 Task: Use the formula "HYPGEOMDIST" in spreadsheet "Project portfolio".
Action: Mouse moved to (347, 320)
Screenshot: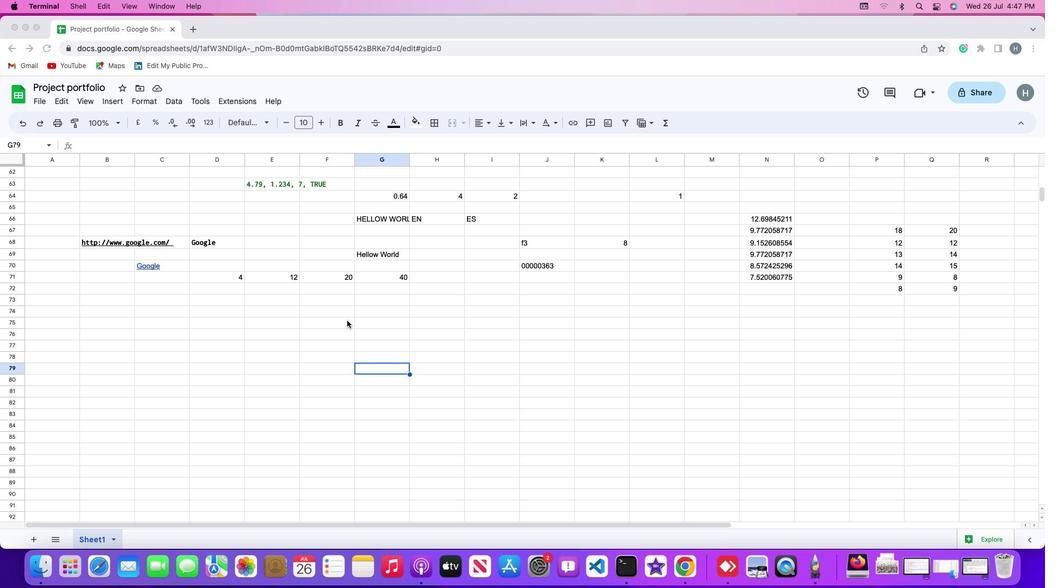 
Action: Mouse pressed left at (347, 320)
Screenshot: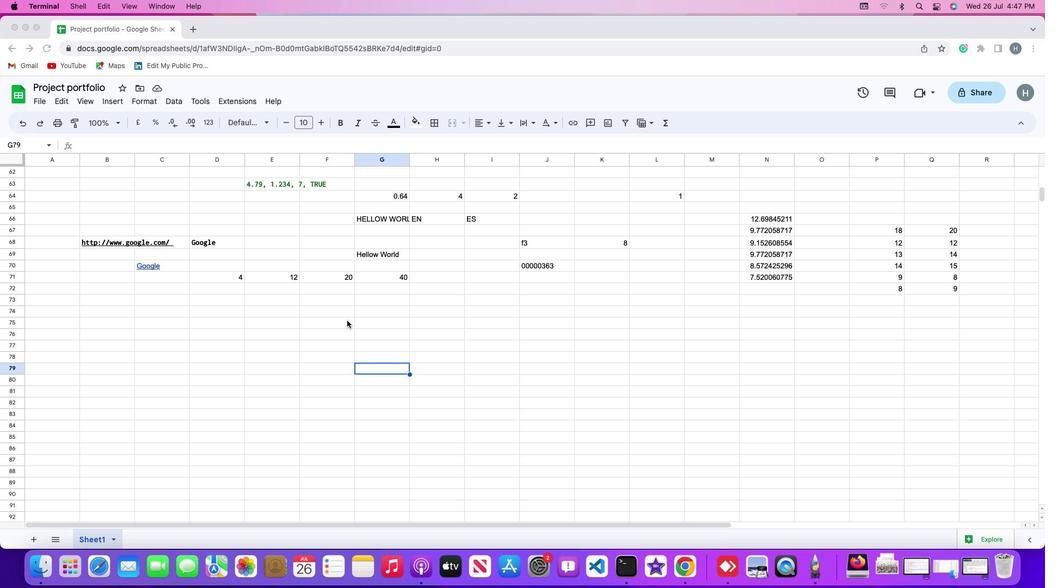 
Action: Mouse moved to (310, 317)
Screenshot: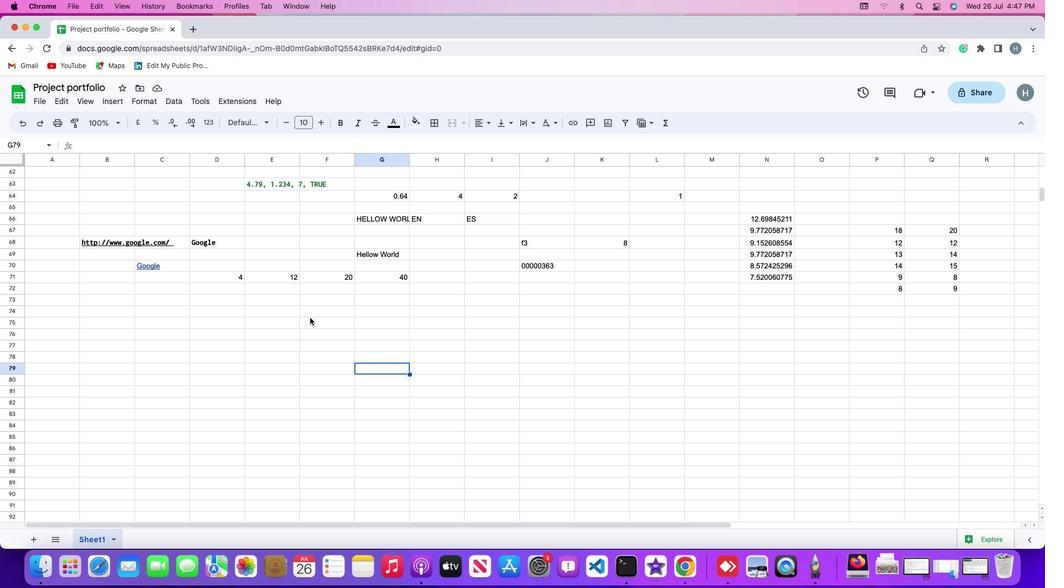 
Action: Mouse pressed left at (310, 317)
Screenshot: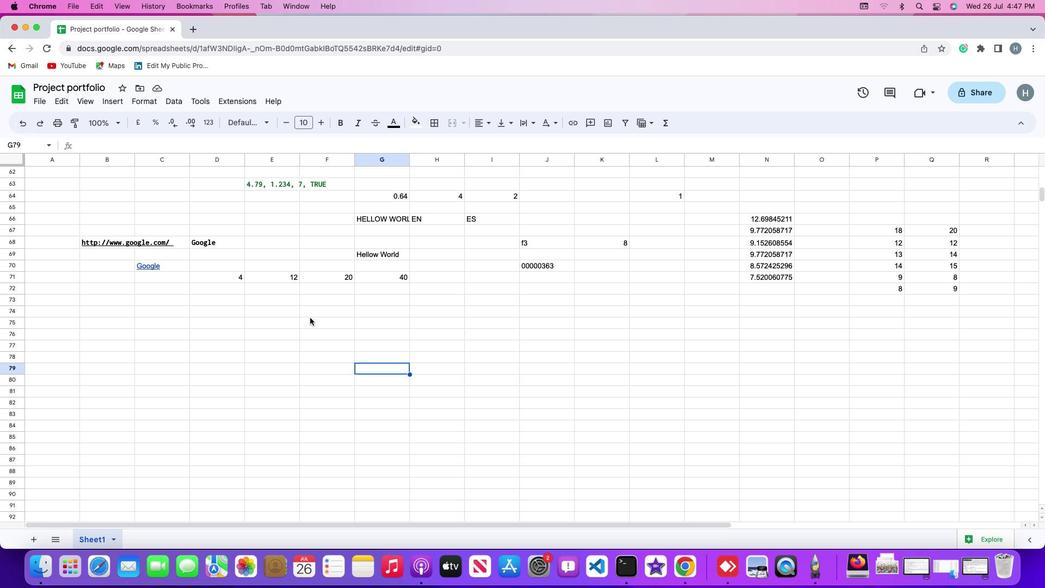 
Action: Mouse moved to (114, 102)
Screenshot: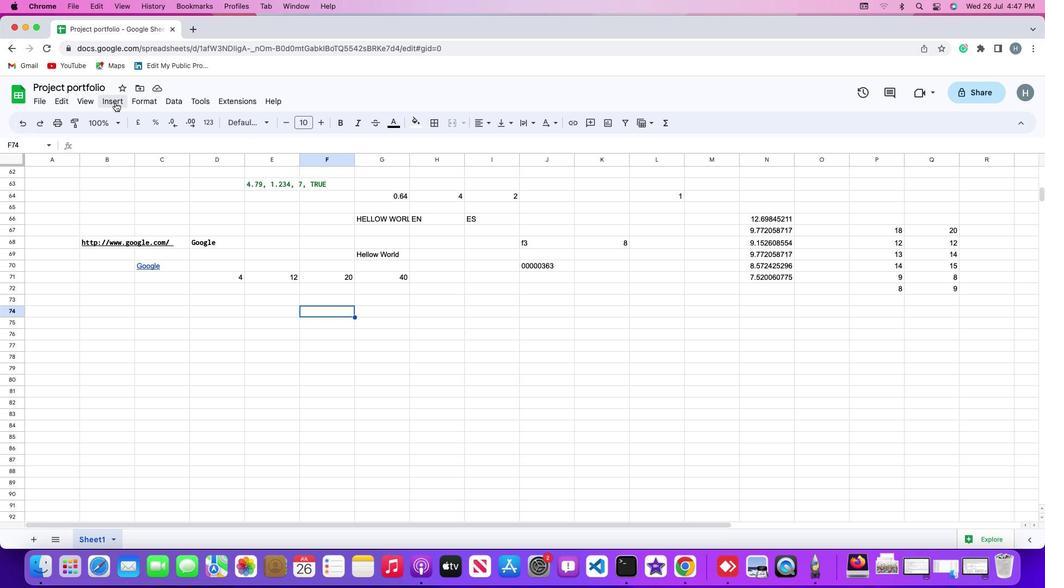 
Action: Mouse pressed left at (114, 102)
Screenshot: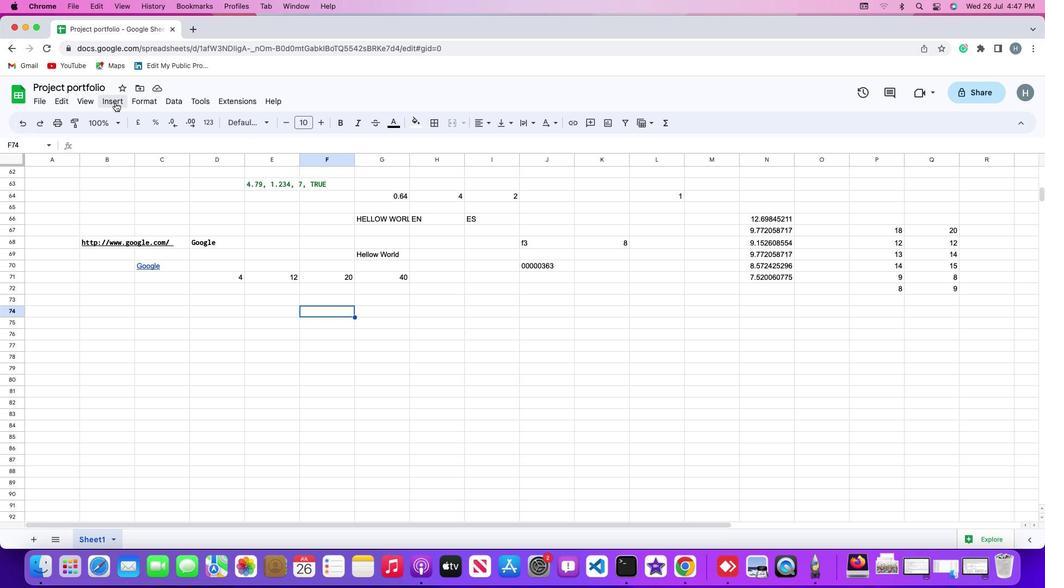 
Action: Mouse moved to (134, 281)
Screenshot: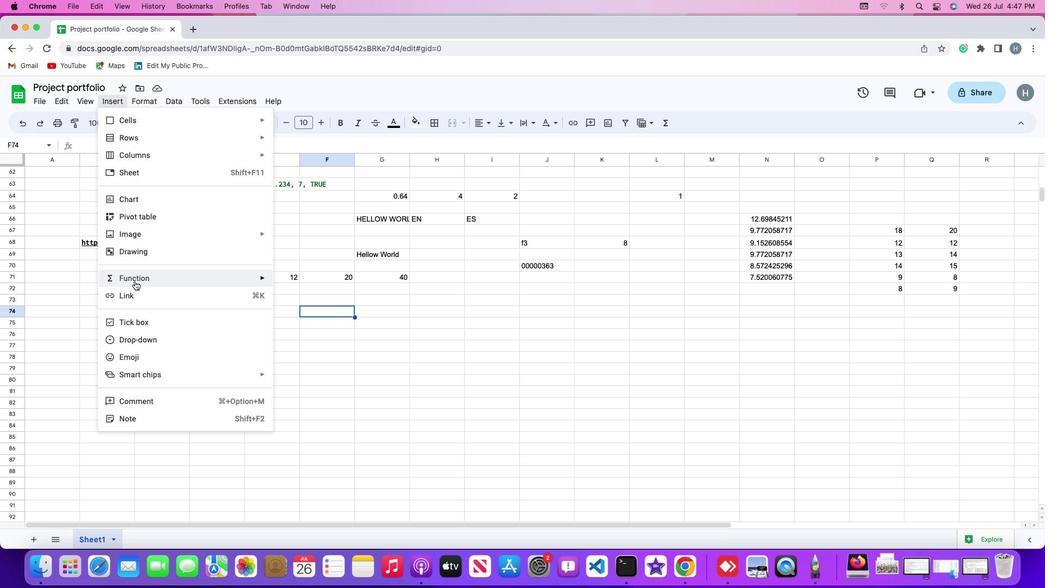 
Action: Mouse pressed left at (134, 281)
Screenshot: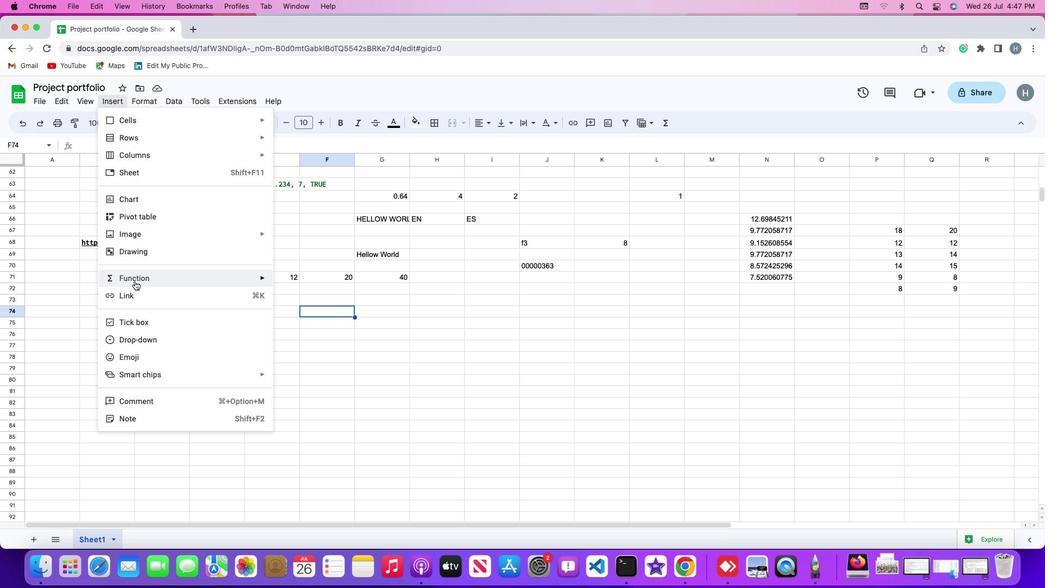 
Action: Mouse moved to (328, 231)
Screenshot: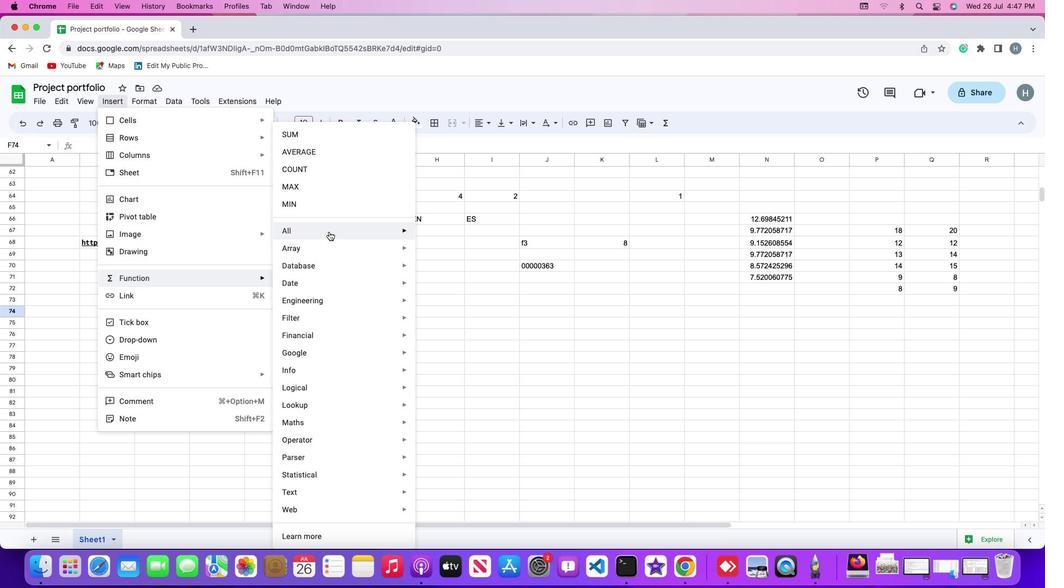 
Action: Mouse pressed left at (328, 231)
Screenshot: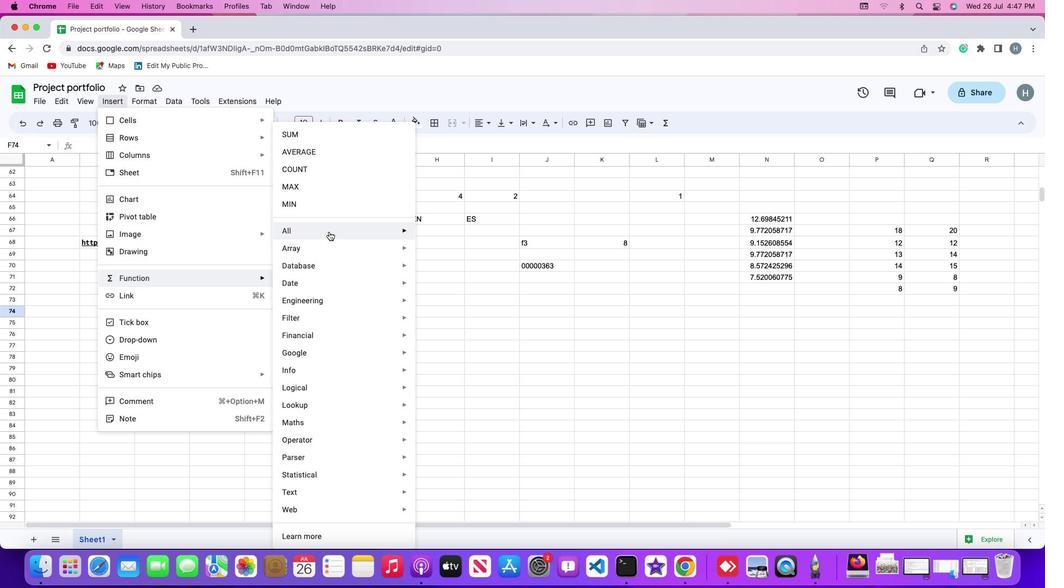 
Action: Mouse moved to (442, 430)
Screenshot: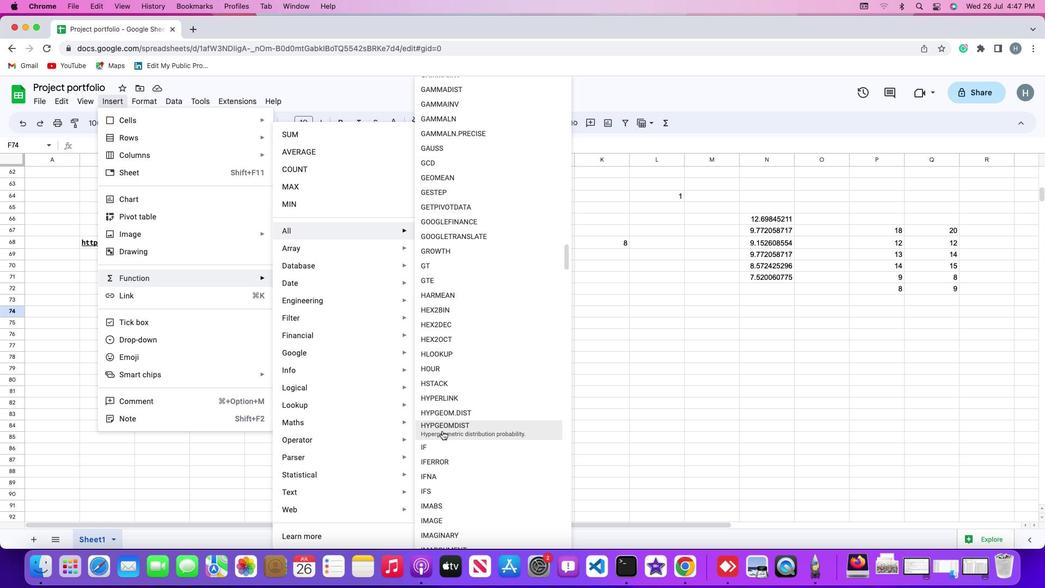 
Action: Mouse pressed left at (442, 430)
Screenshot: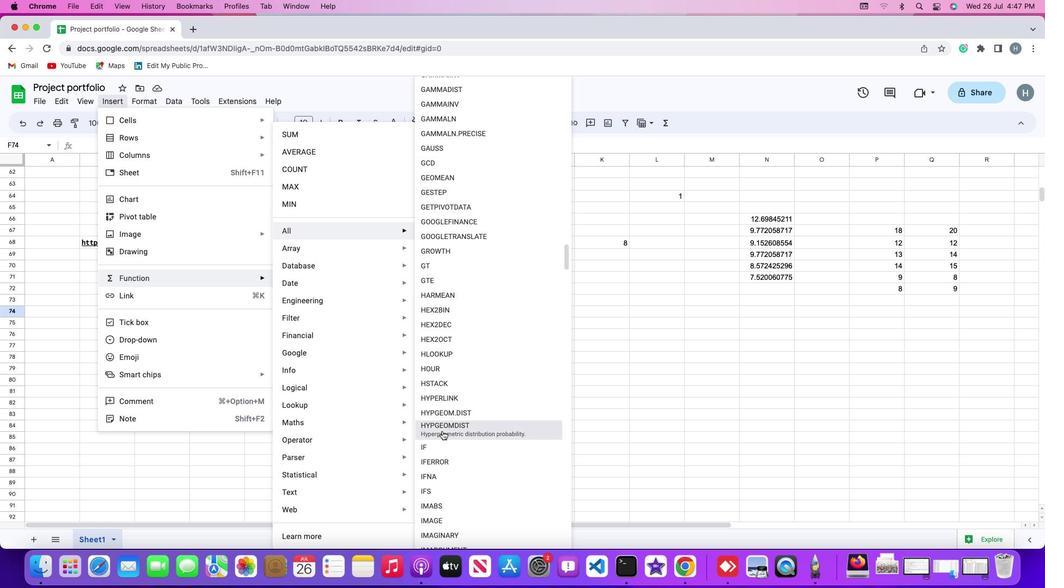 
Action: Mouse moved to (234, 276)
Screenshot: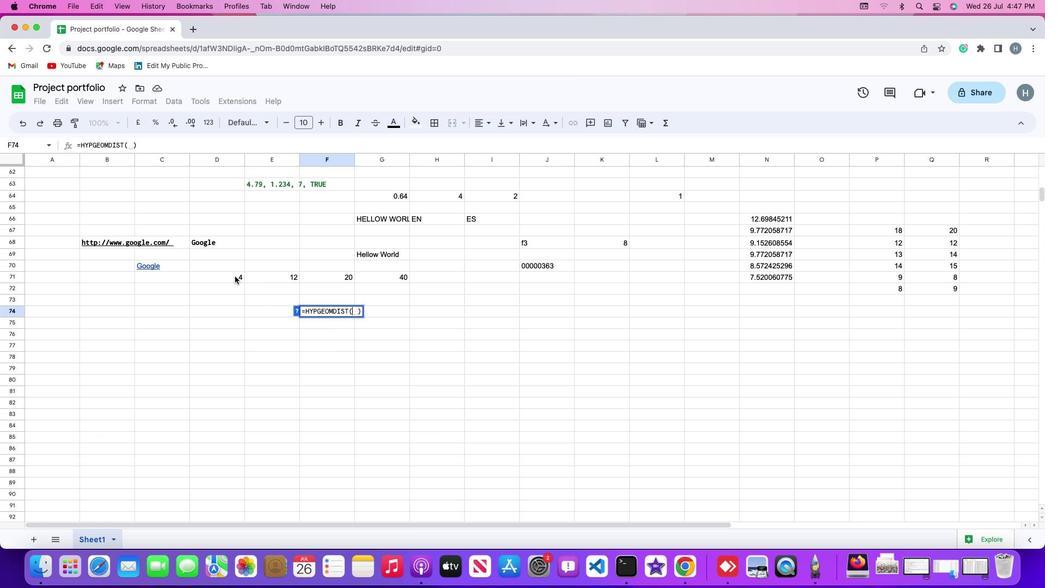 
Action: Mouse pressed left at (234, 276)
Screenshot: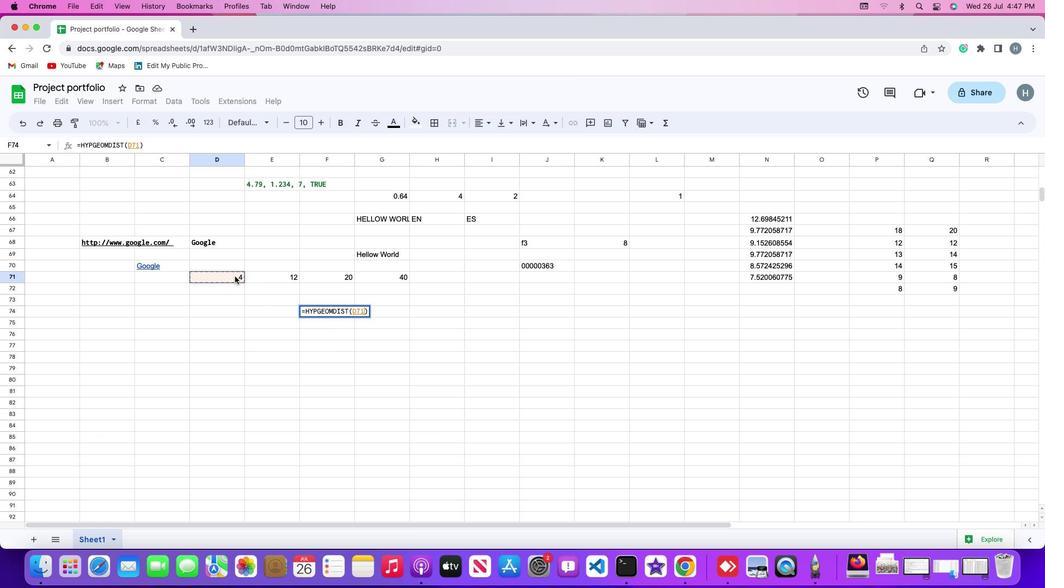 
Action: Key pressed ','
Screenshot: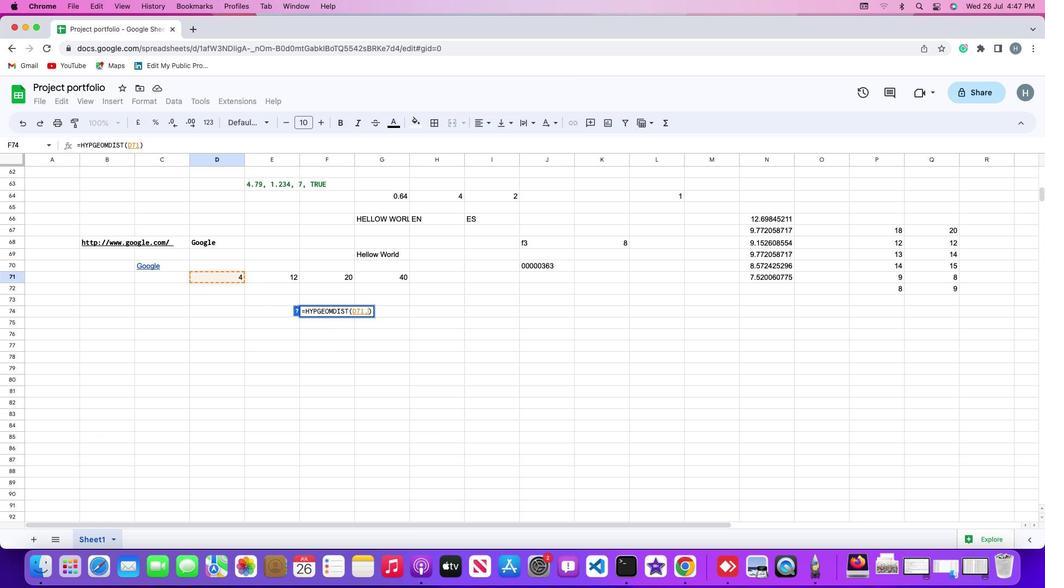 
Action: Mouse moved to (255, 272)
Screenshot: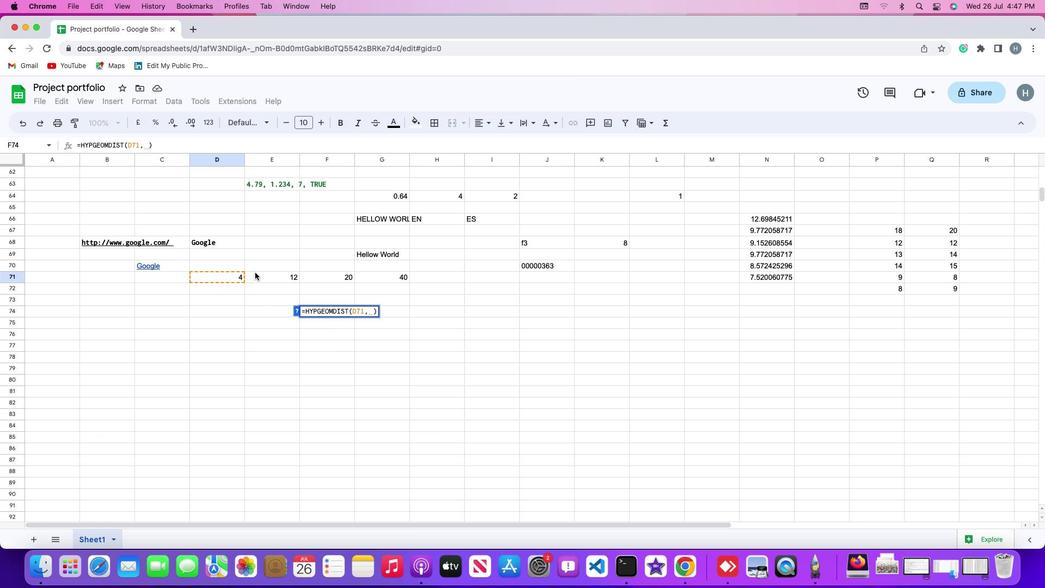 
Action: Mouse pressed left at (255, 272)
Screenshot: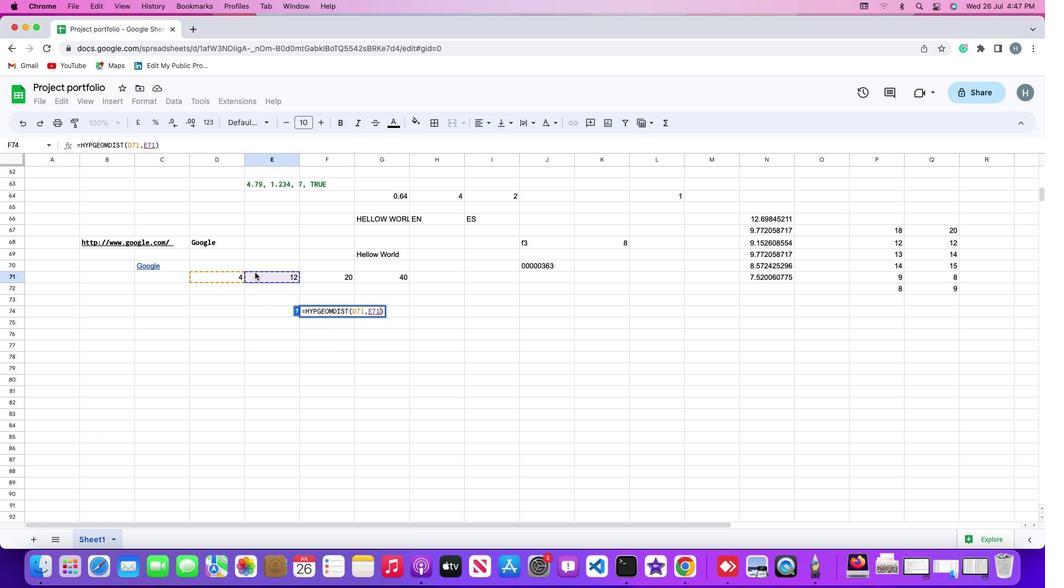 
Action: Mouse moved to (258, 272)
Screenshot: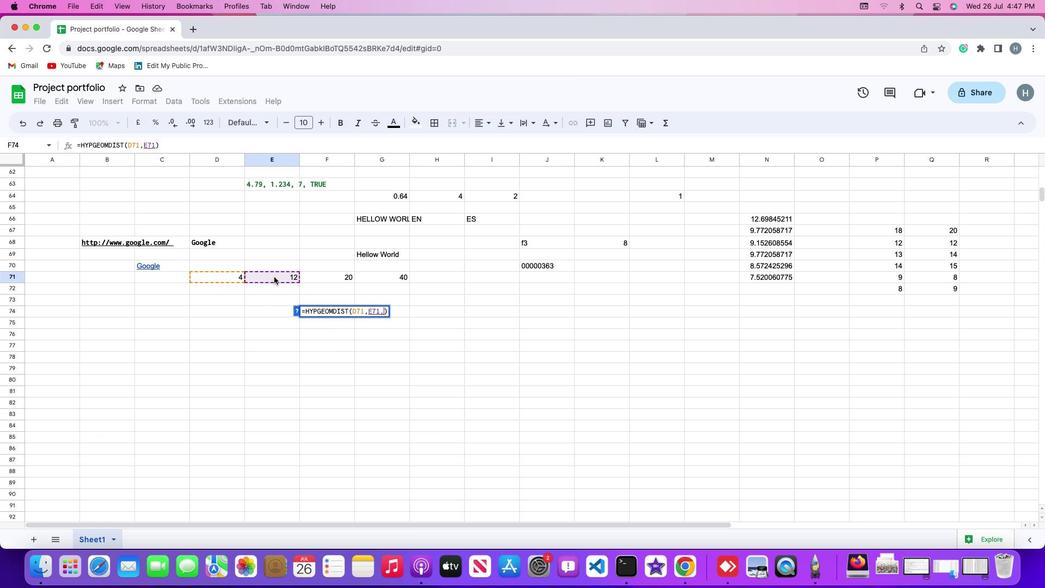 
Action: Key pressed ','
Screenshot: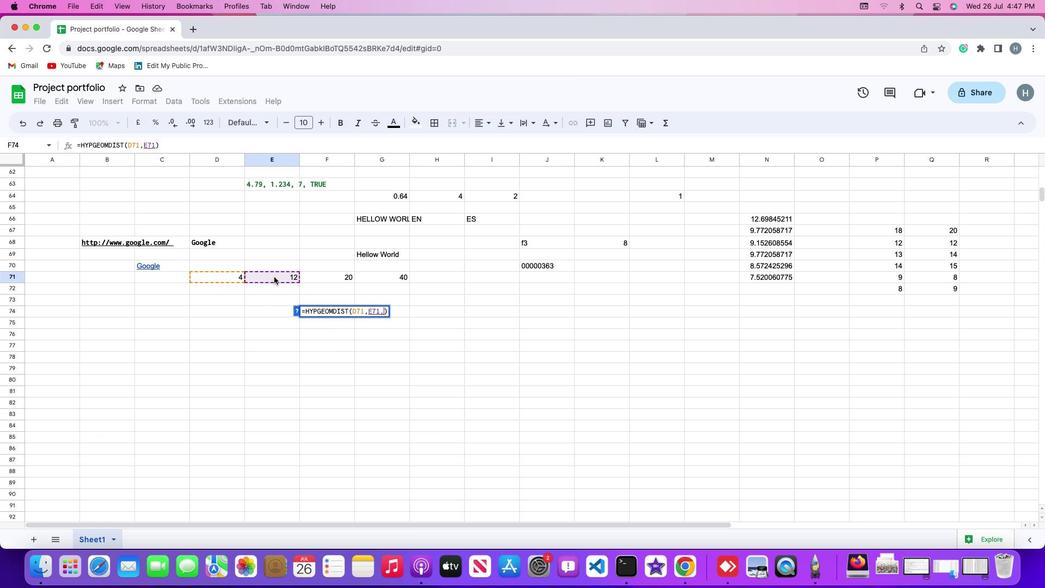 
Action: Mouse moved to (320, 277)
Screenshot: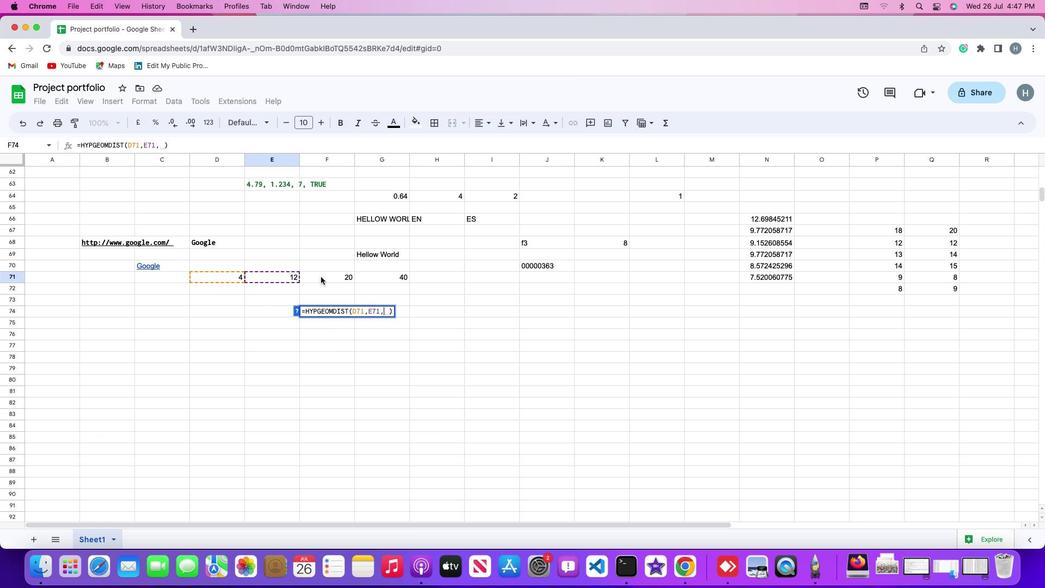 
Action: Mouse pressed left at (320, 277)
Screenshot: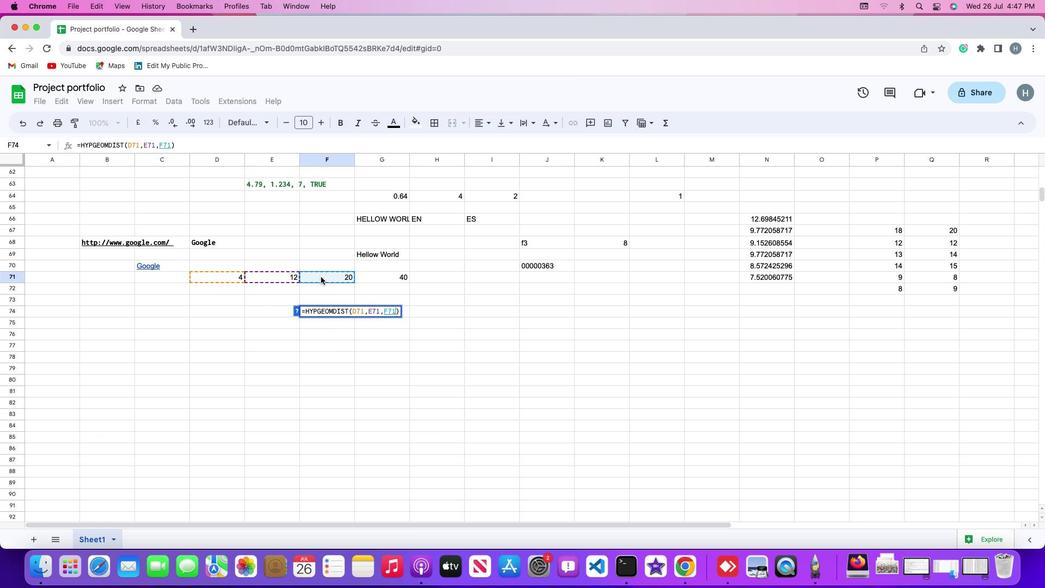 
Action: Key pressed ','
Screenshot: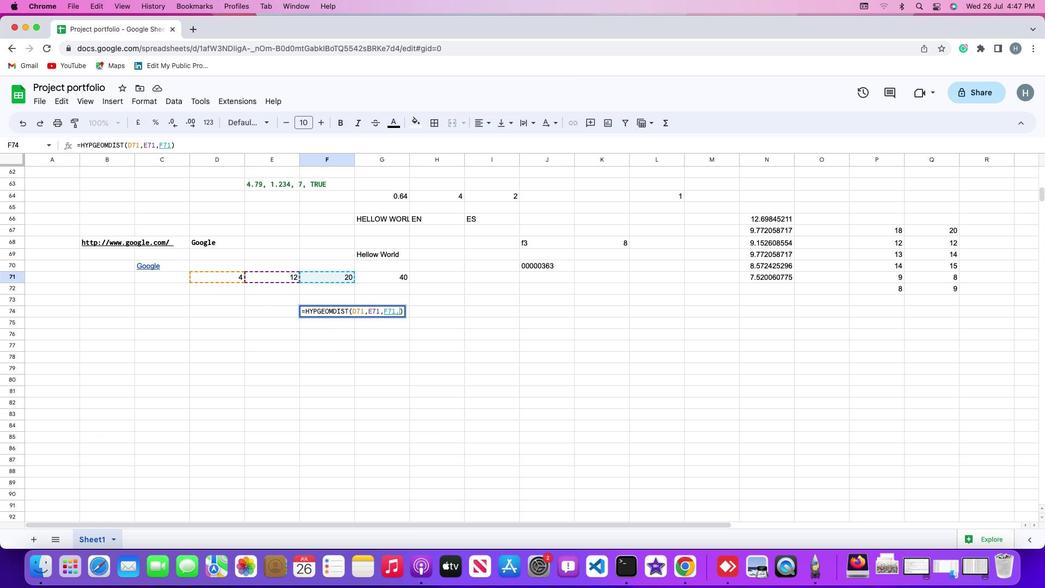 
Action: Mouse moved to (382, 277)
Screenshot: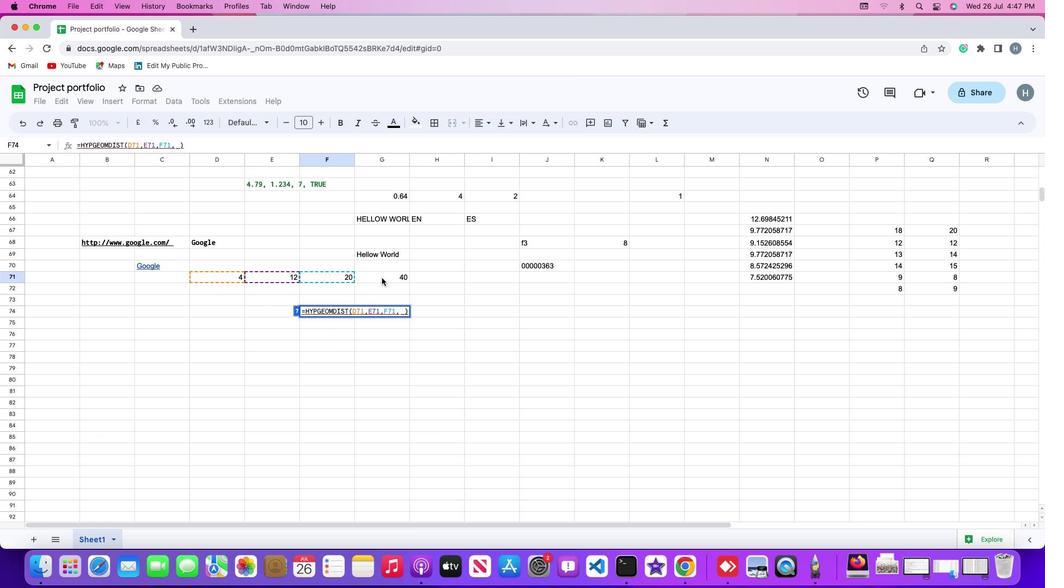 
Action: Mouse pressed left at (382, 277)
Screenshot: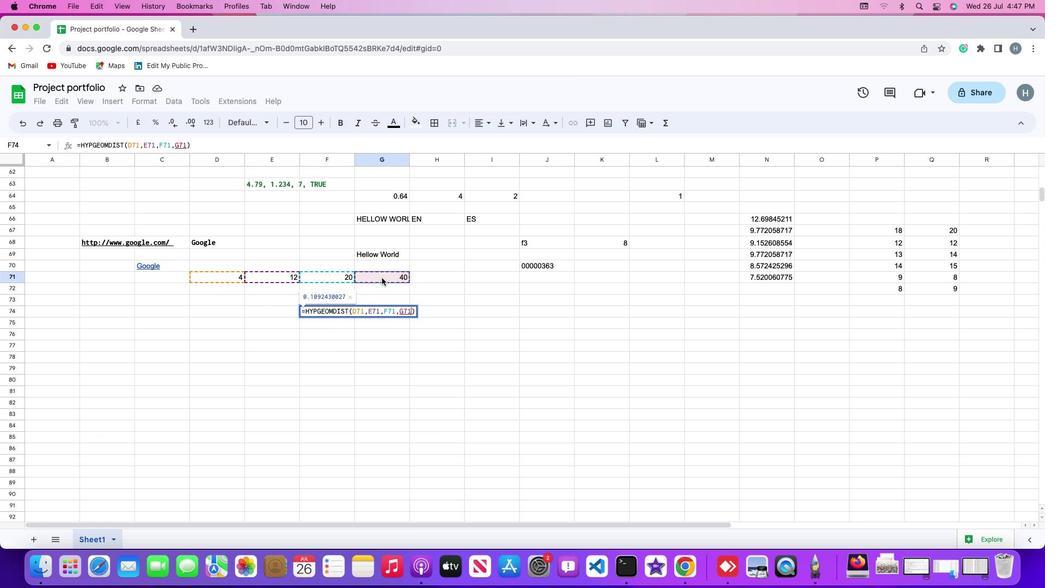 
Action: Key pressed Key.enter
Screenshot: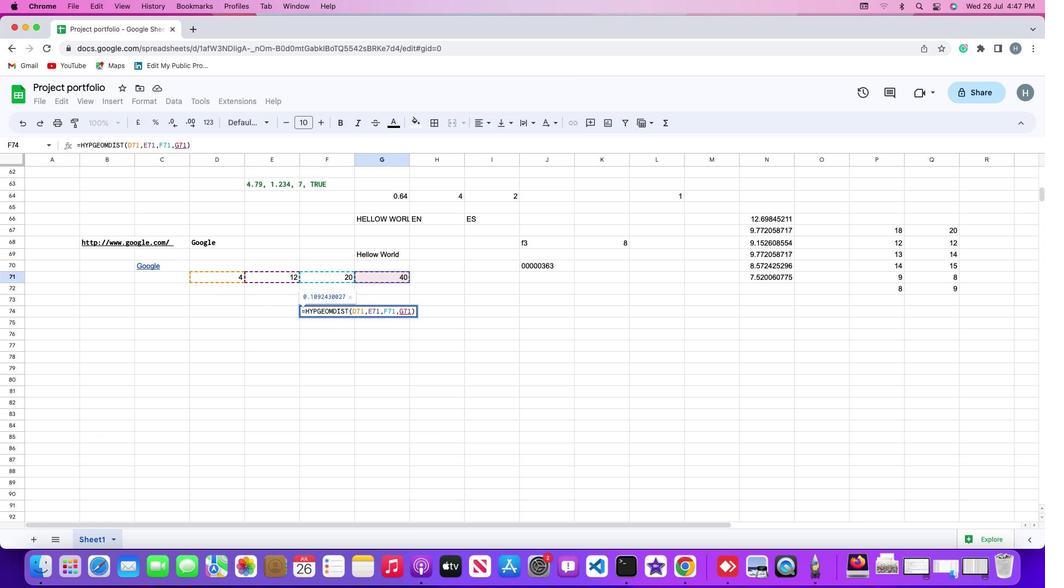 
Action: Mouse moved to (382, 277)
Screenshot: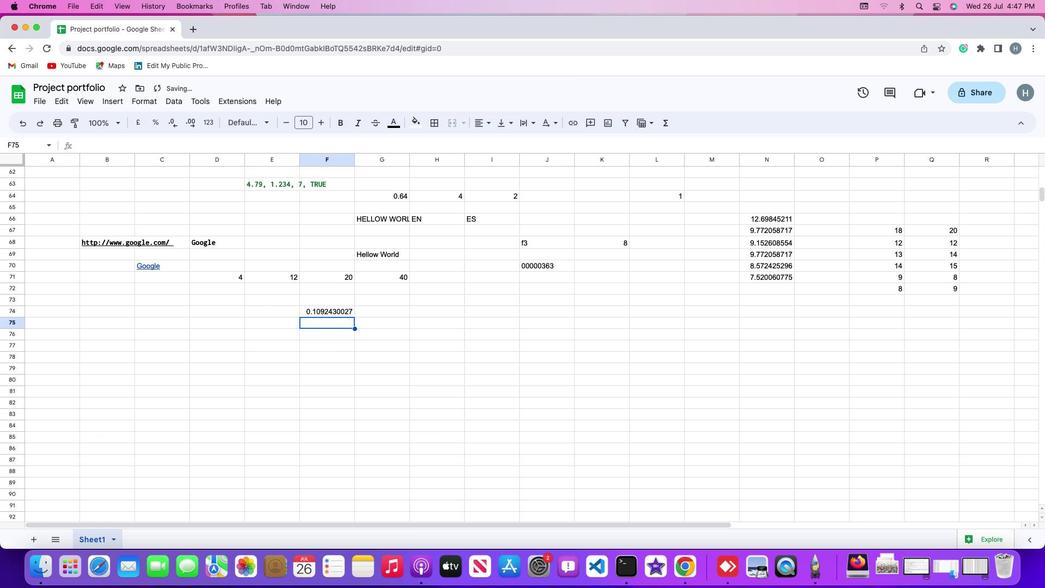 
